 Task: Create a section Black Hole and in the section, add a milestone Agile Process Implementation in the project ToxicWorks.
Action: Mouse moved to (96, 478)
Screenshot: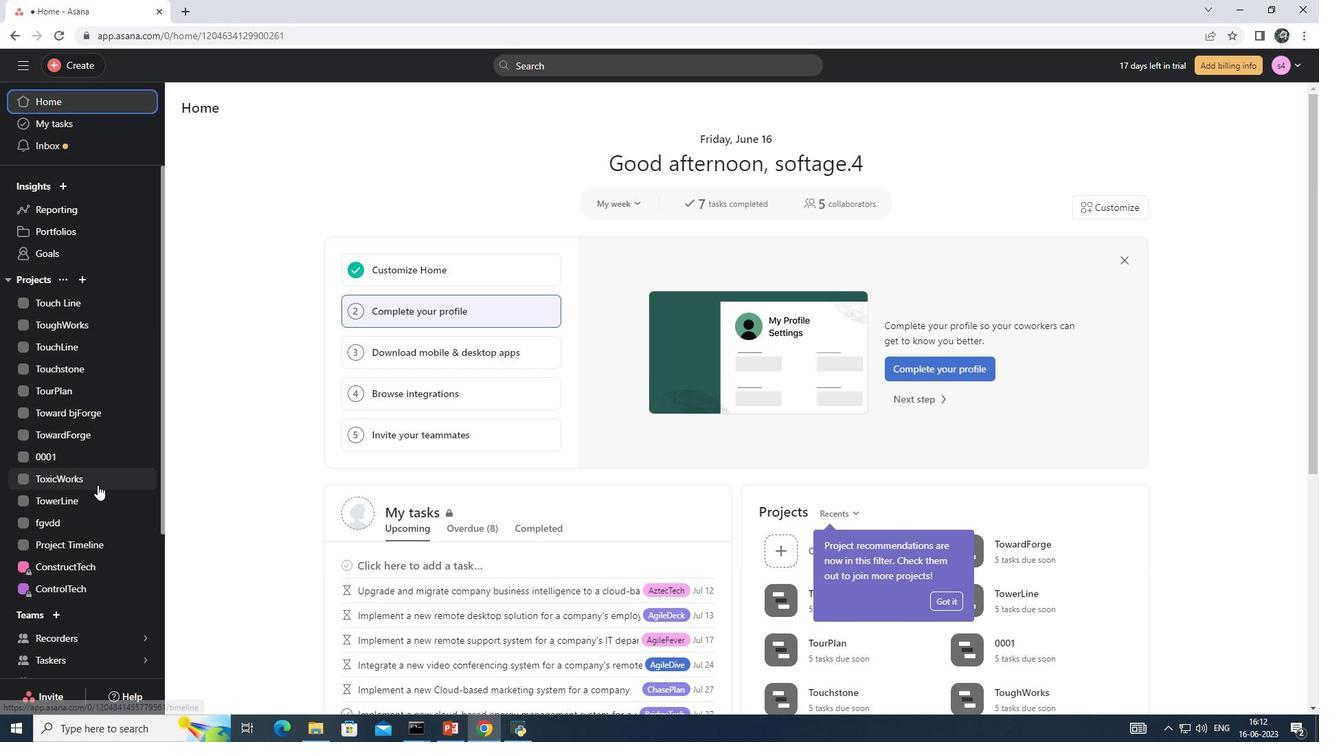 
Action: Mouse pressed left at (96, 478)
Screenshot: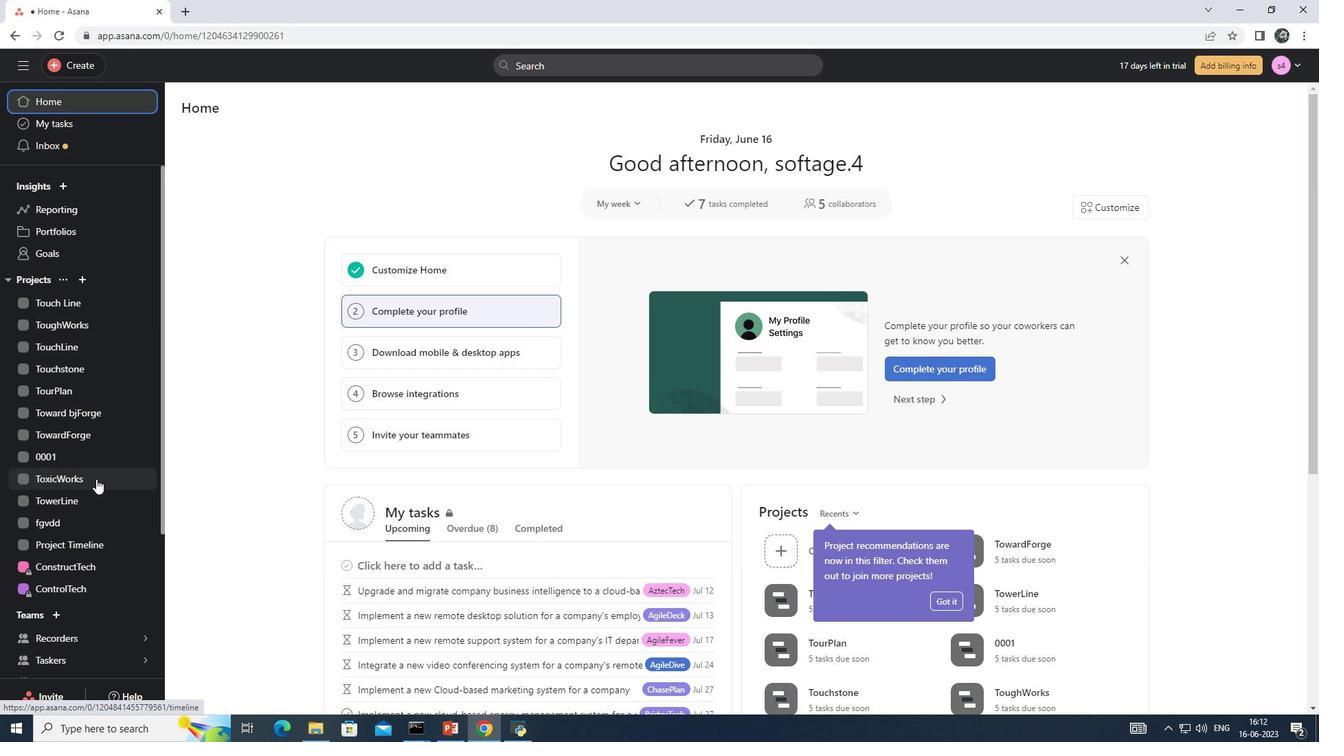 
Action: Mouse moved to (250, 138)
Screenshot: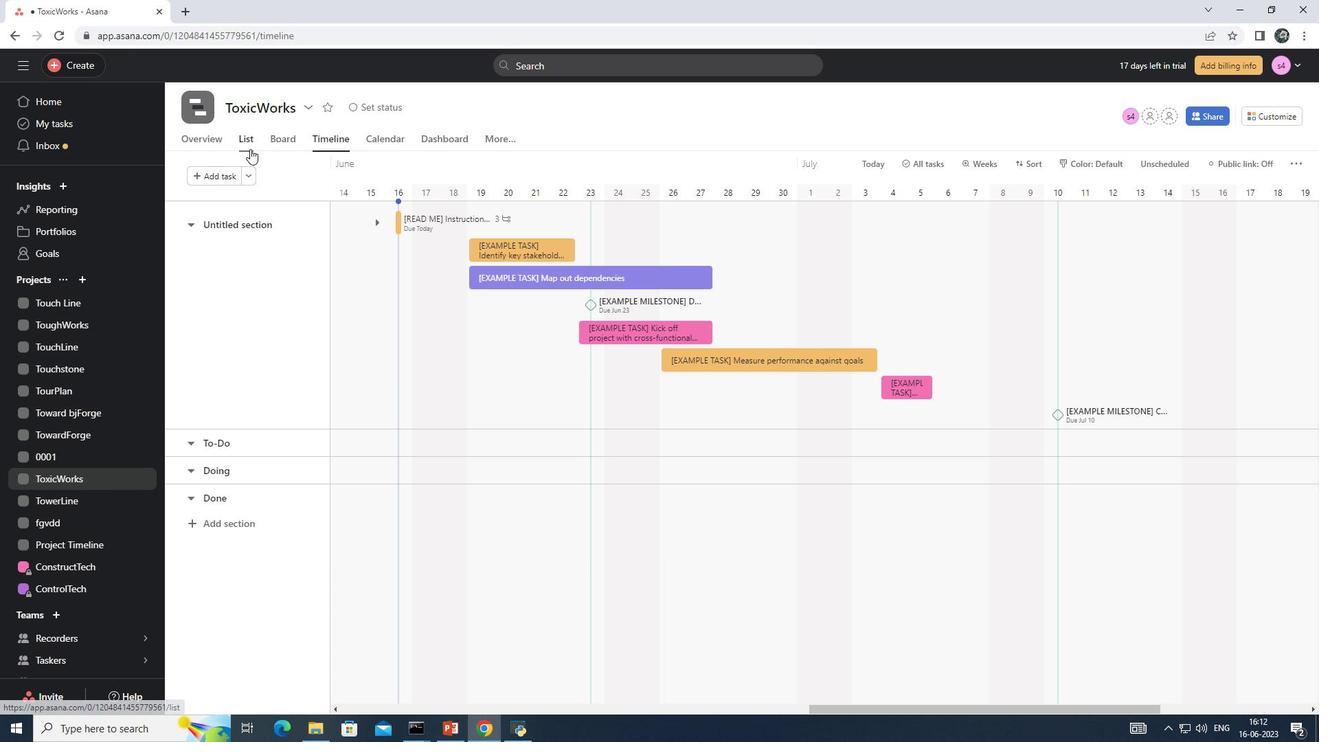 
Action: Mouse pressed left at (250, 138)
Screenshot: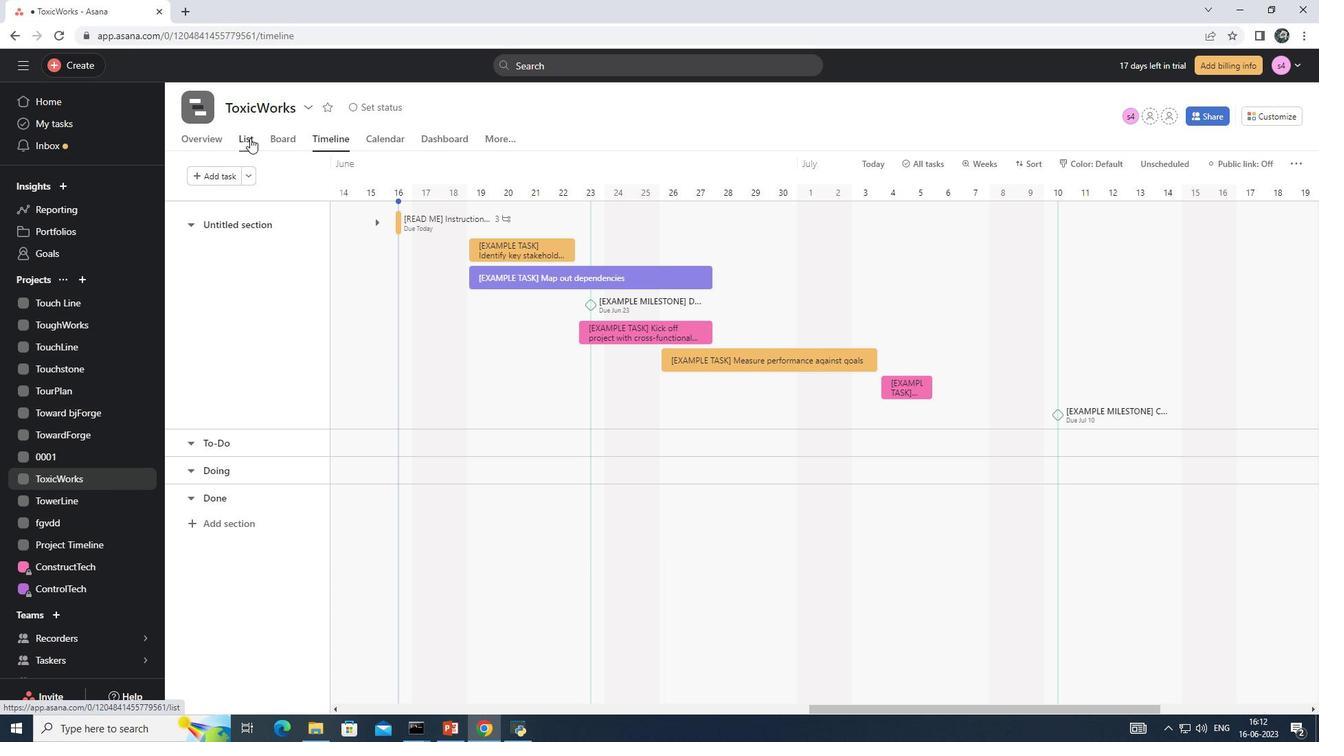
Action: Mouse moved to (241, 167)
Screenshot: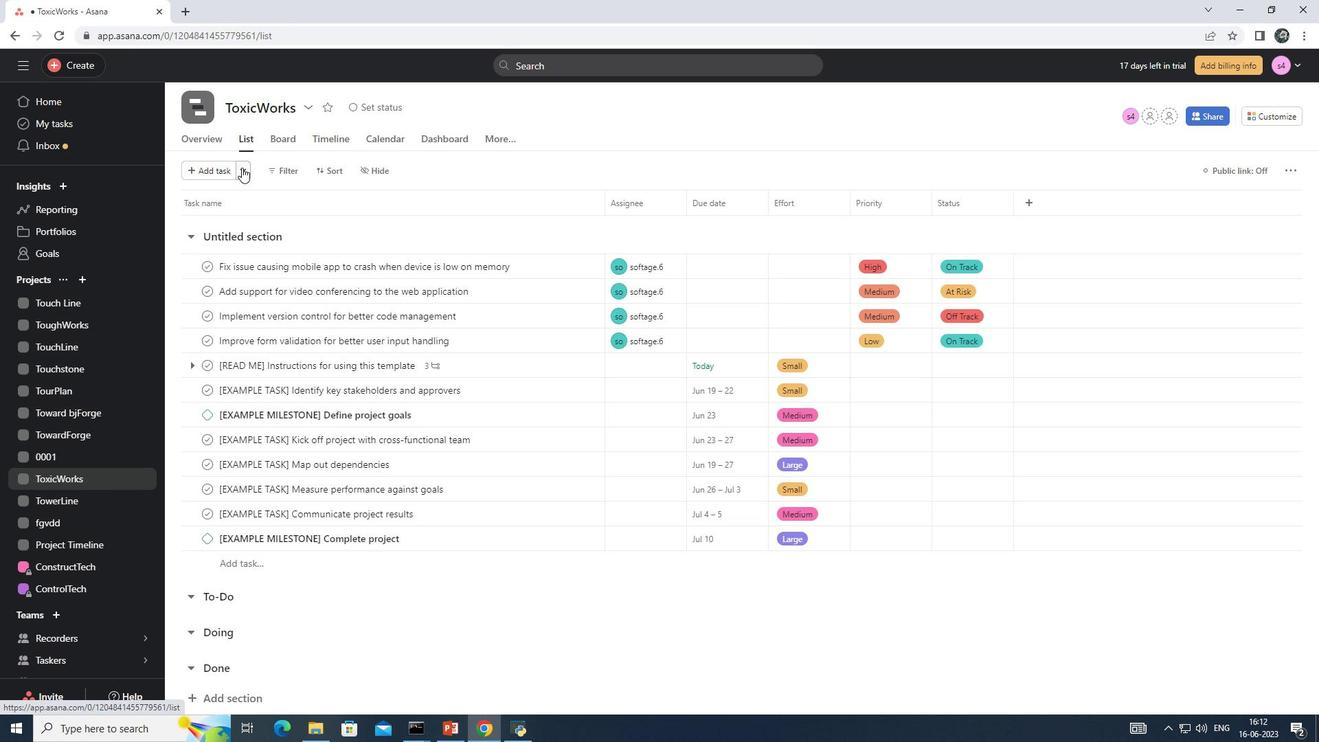 
Action: Mouse pressed left at (241, 167)
Screenshot: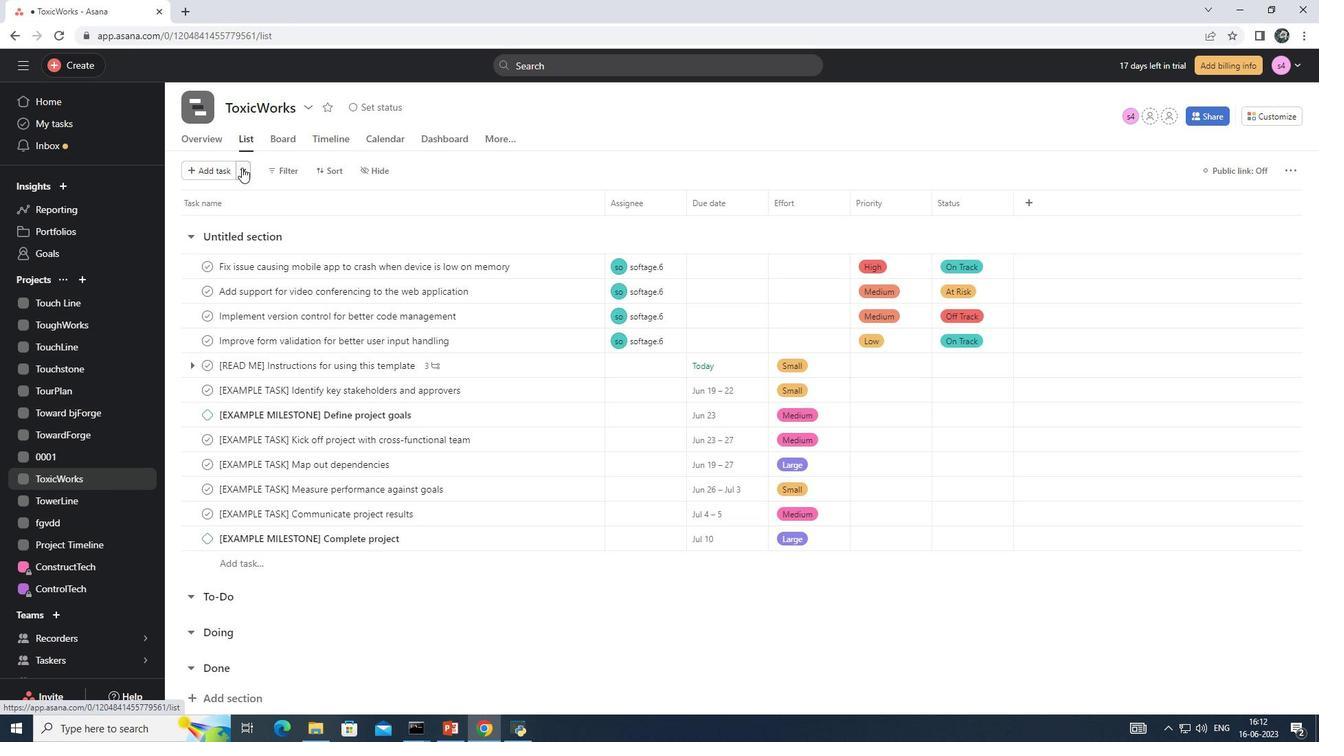 
Action: Mouse moved to (268, 193)
Screenshot: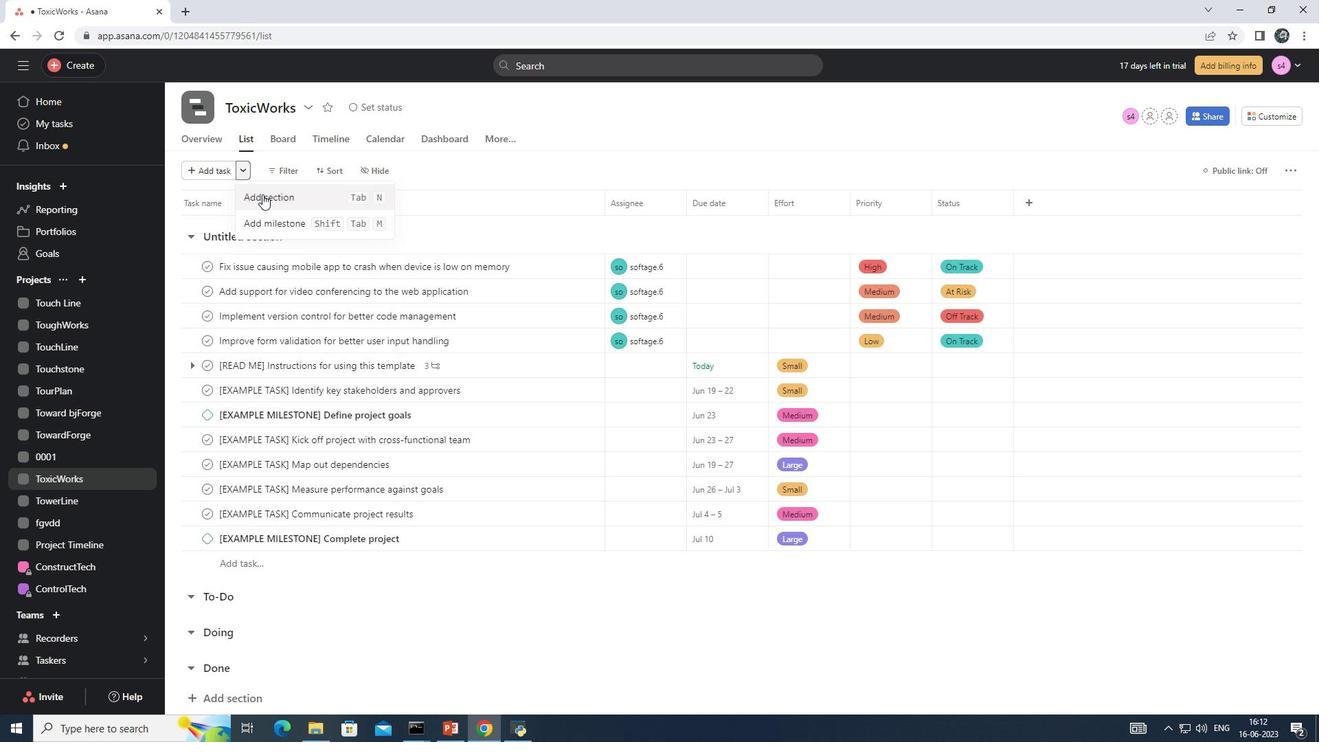 
Action: Mouse pressed left at (268, 193)
Screenshot: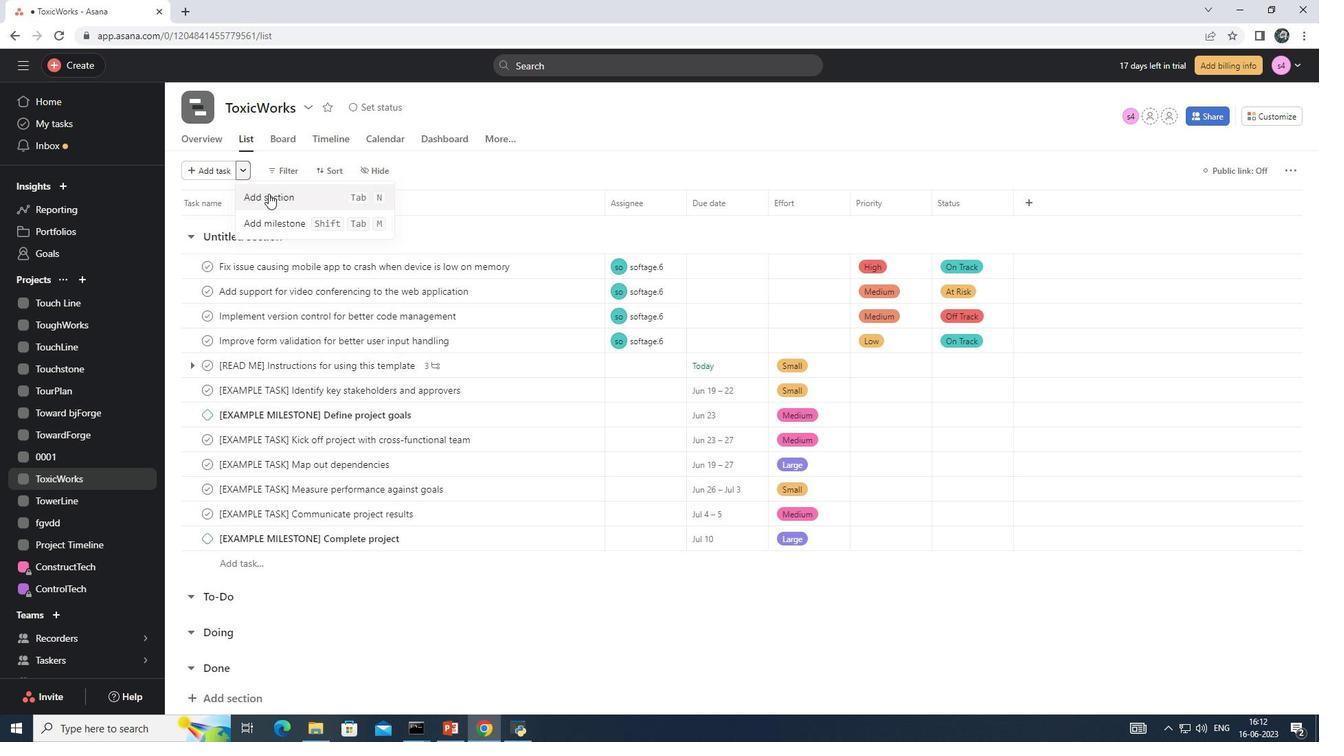 
Action: Mouse moved to (249, 231)
Screenshot: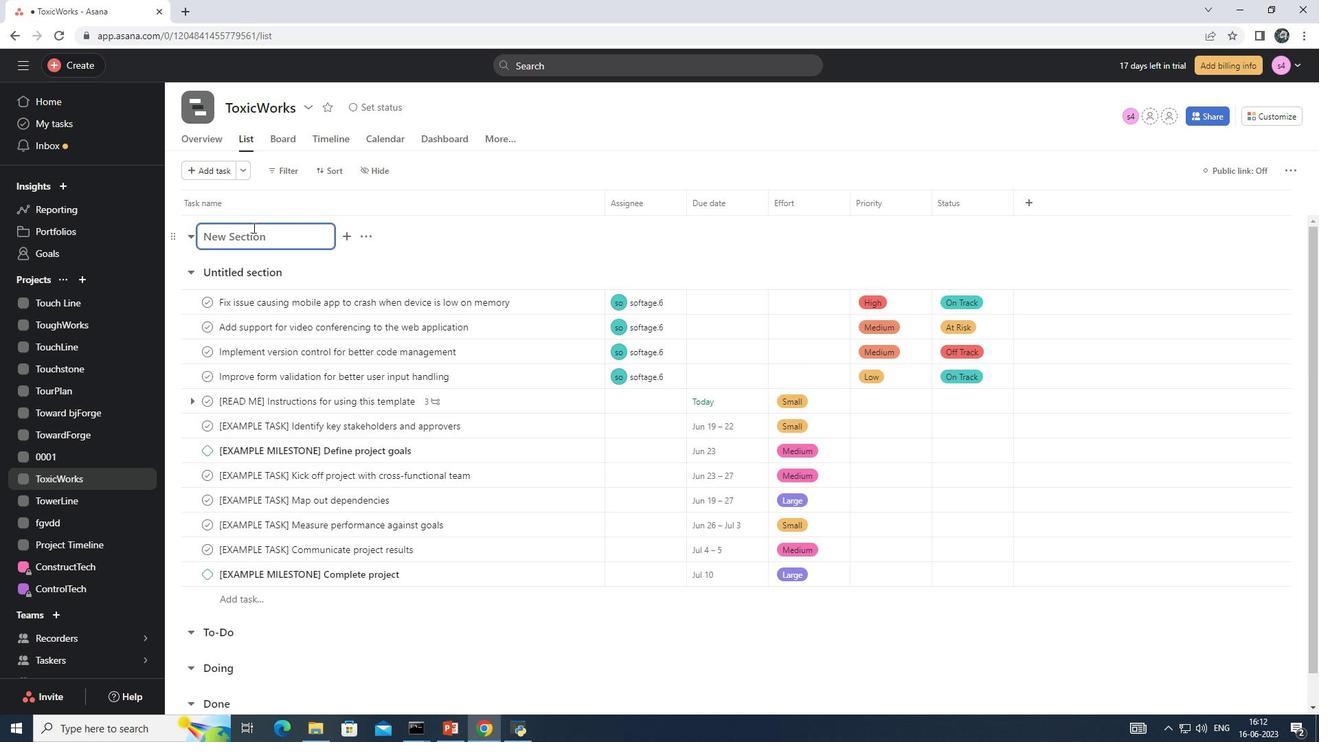 
Action: Mouse pressed left at (249, 231)
Screenshot: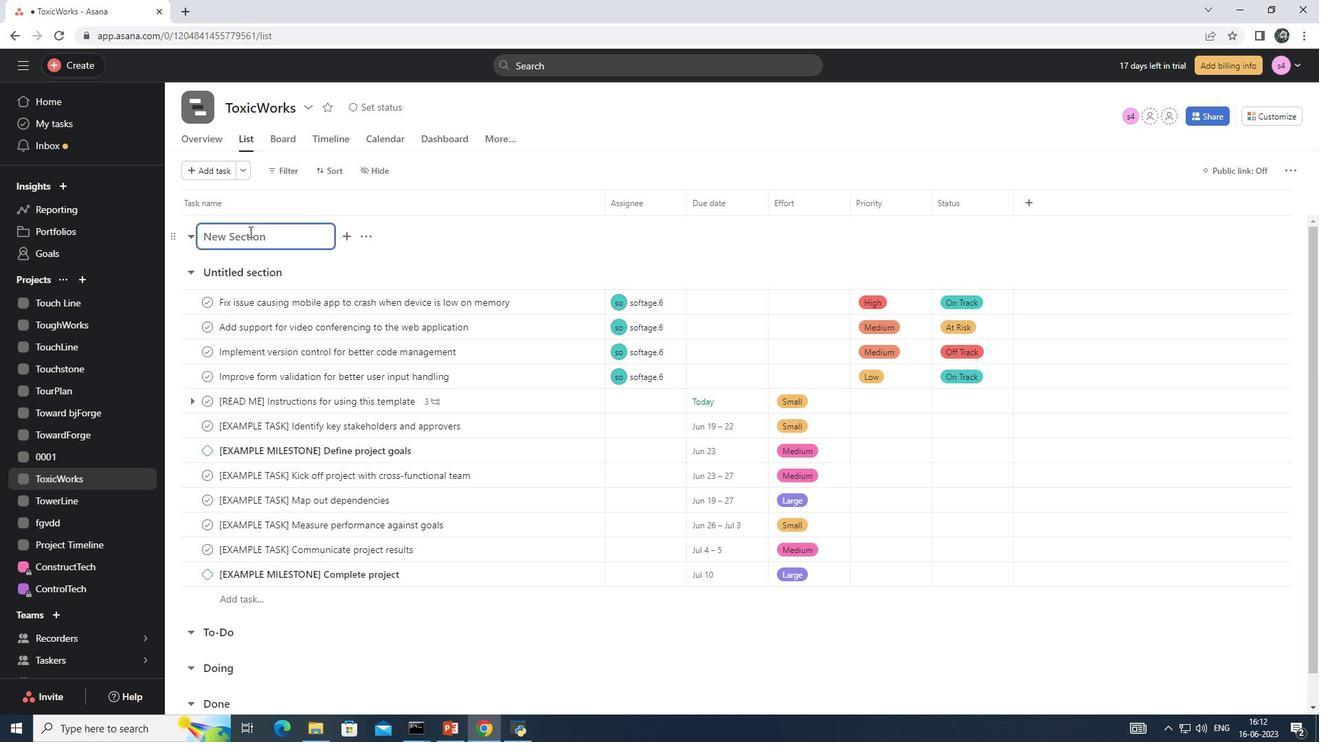 
Action: Key pressed <Key.shift>Black<Key.space><Key.shift>Hole
Screenshot: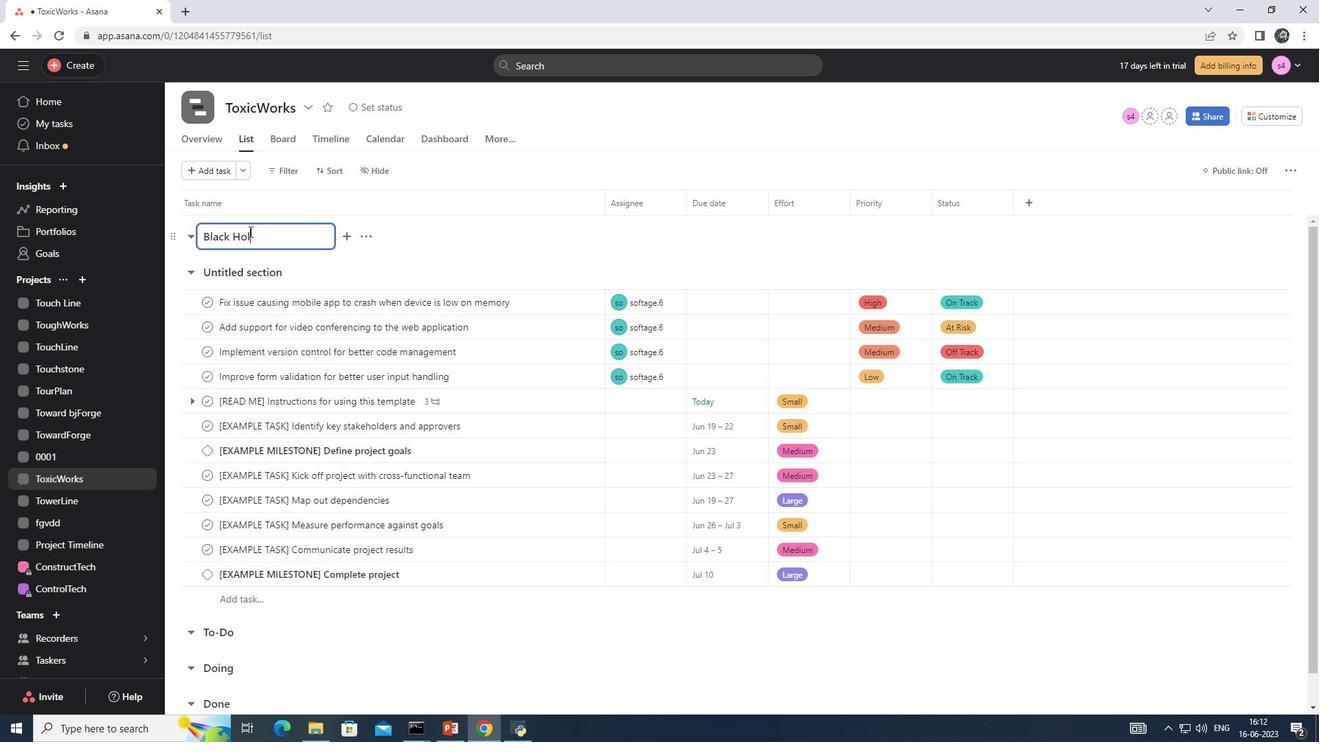 
Action: Mouse moved to (242, 166)
Screenshot: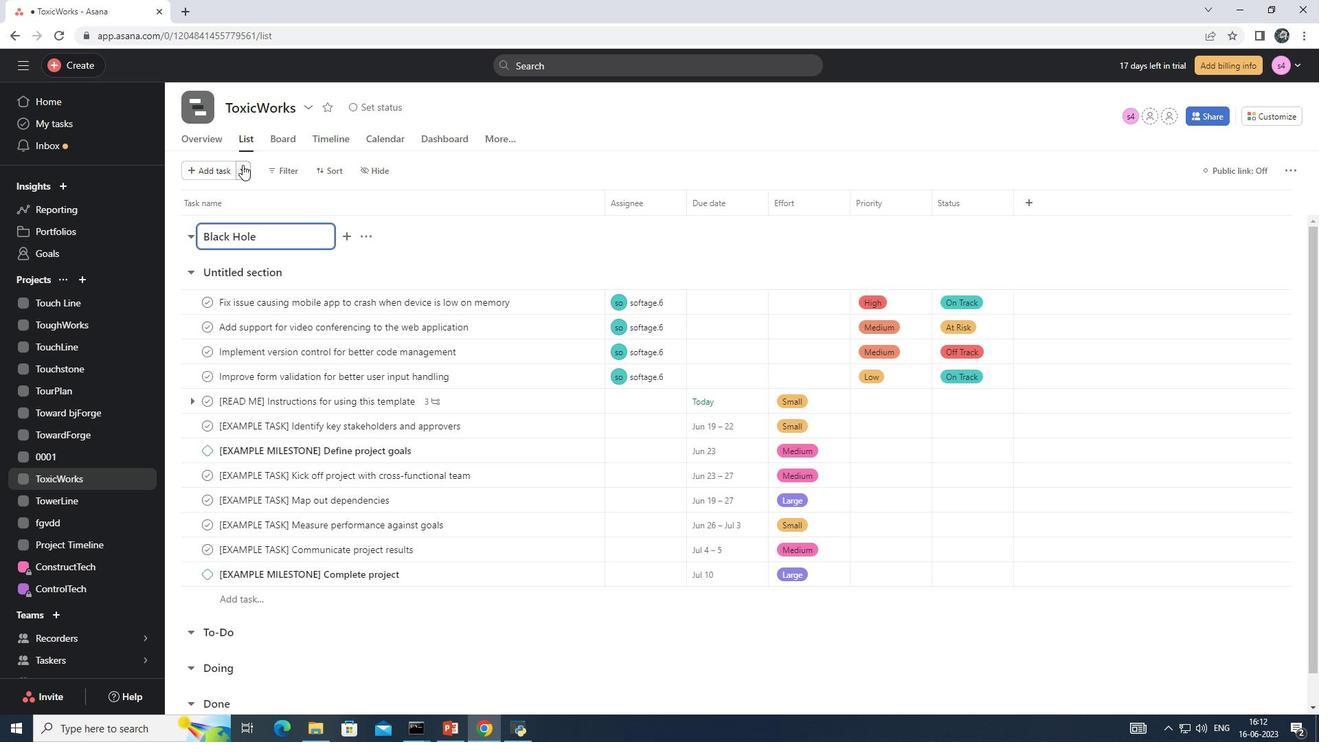 
Action: Mouse pressed left at (242, 166)
Screenshot: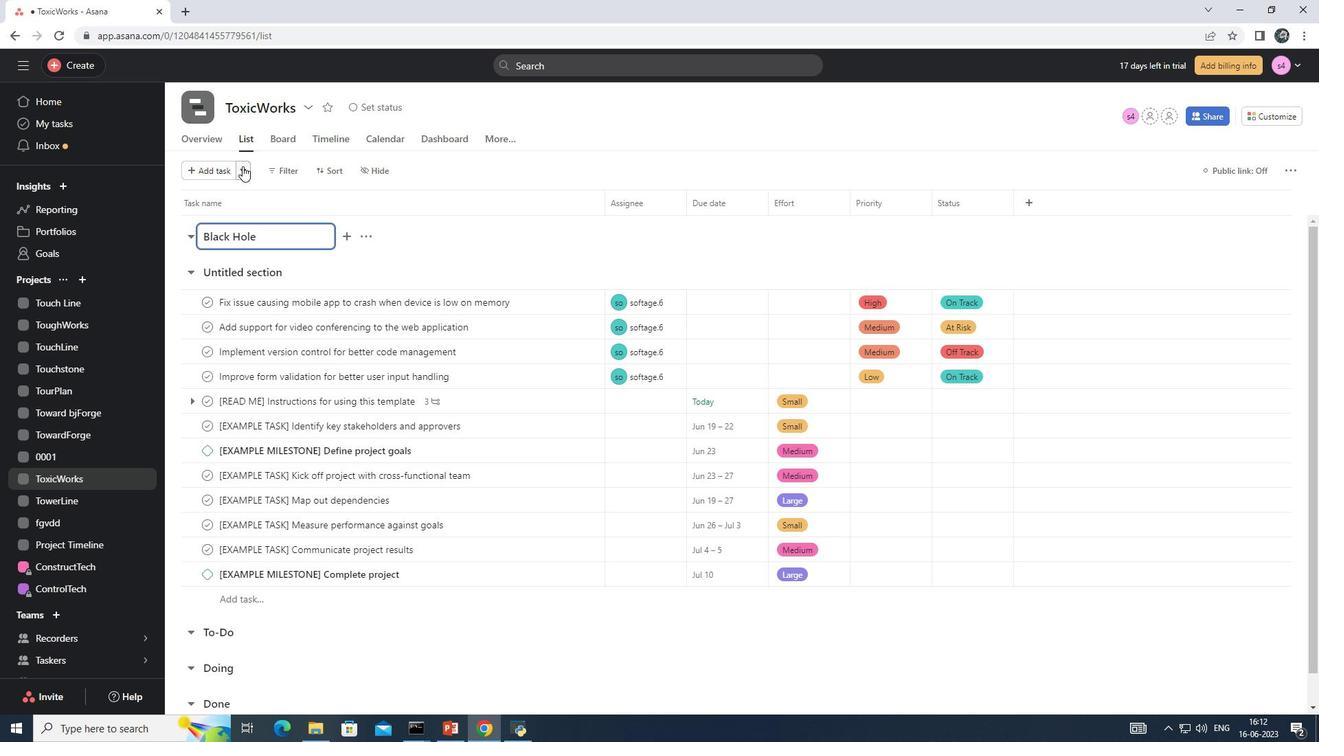 
Action: Mouse moved to (279, 218)
Screenshot: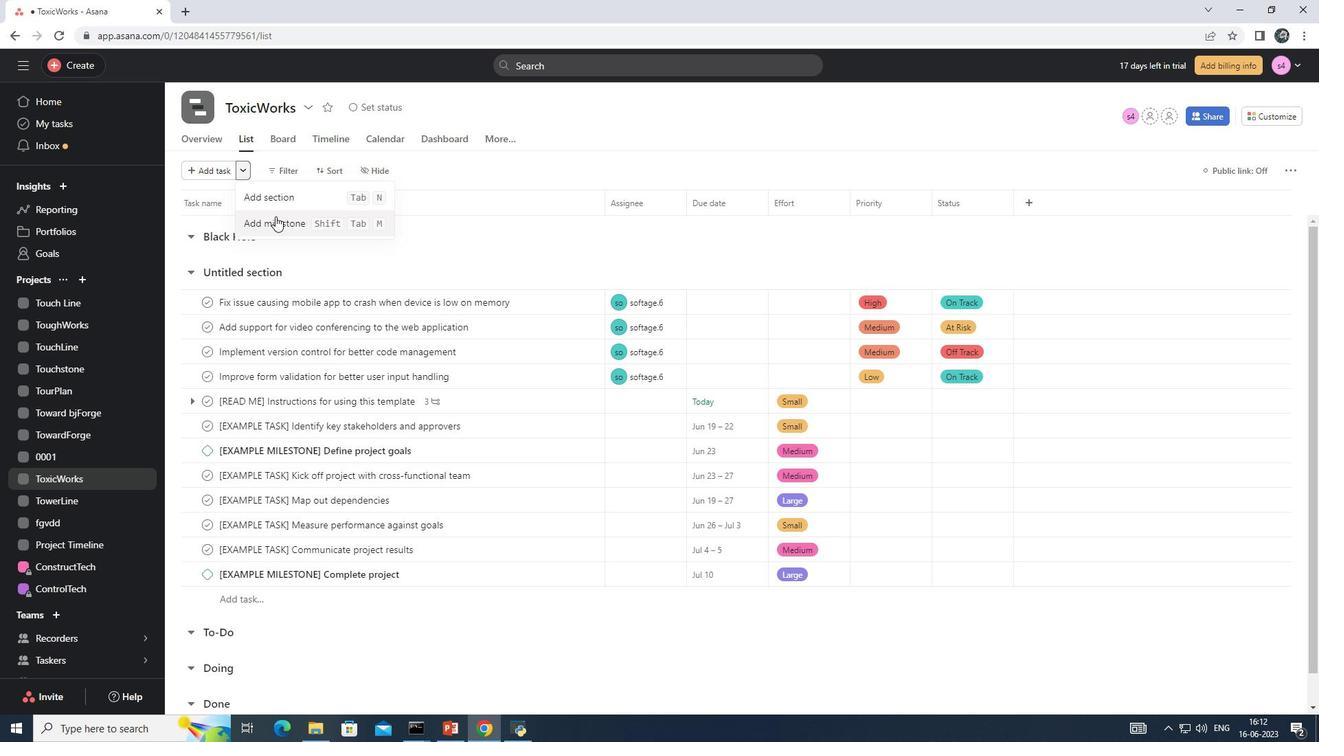 
Action: Mouse pressed left at (279, 218)
Screenshot: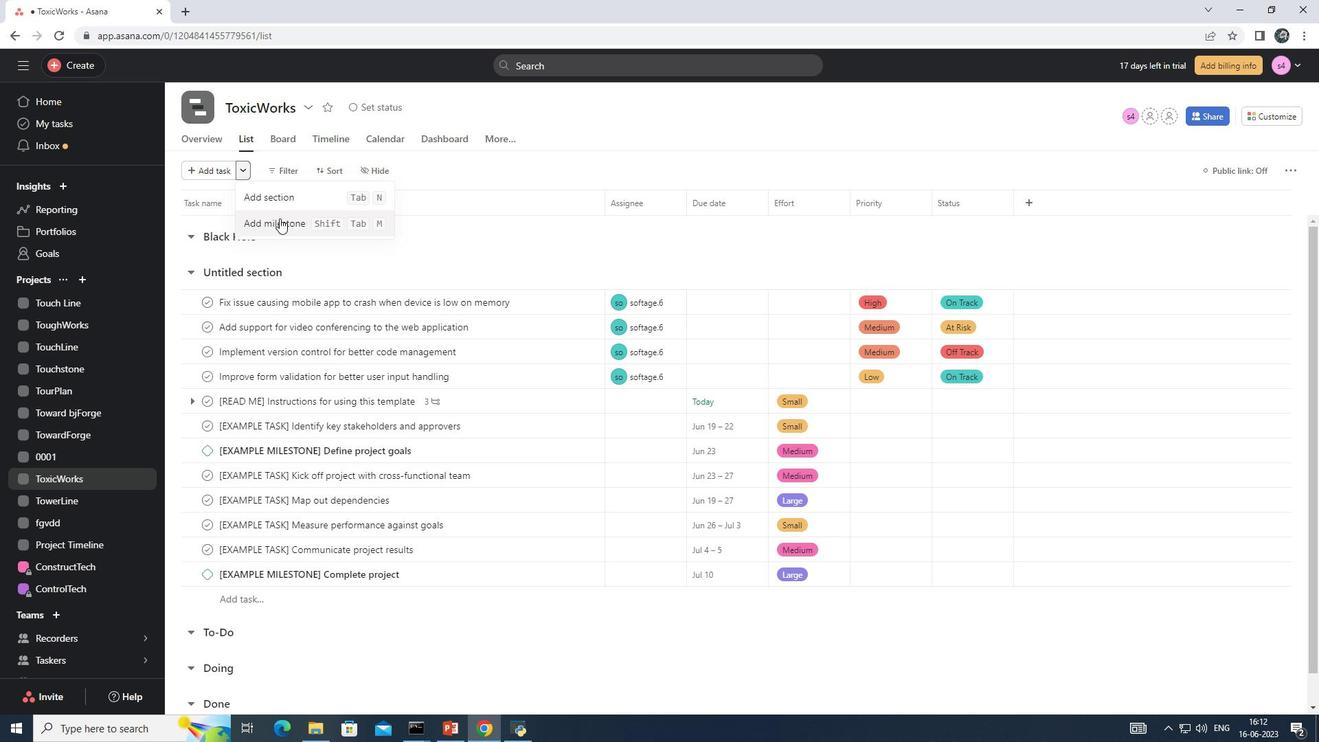 
Action: Mouse moved to (293, 265)
Screenshot: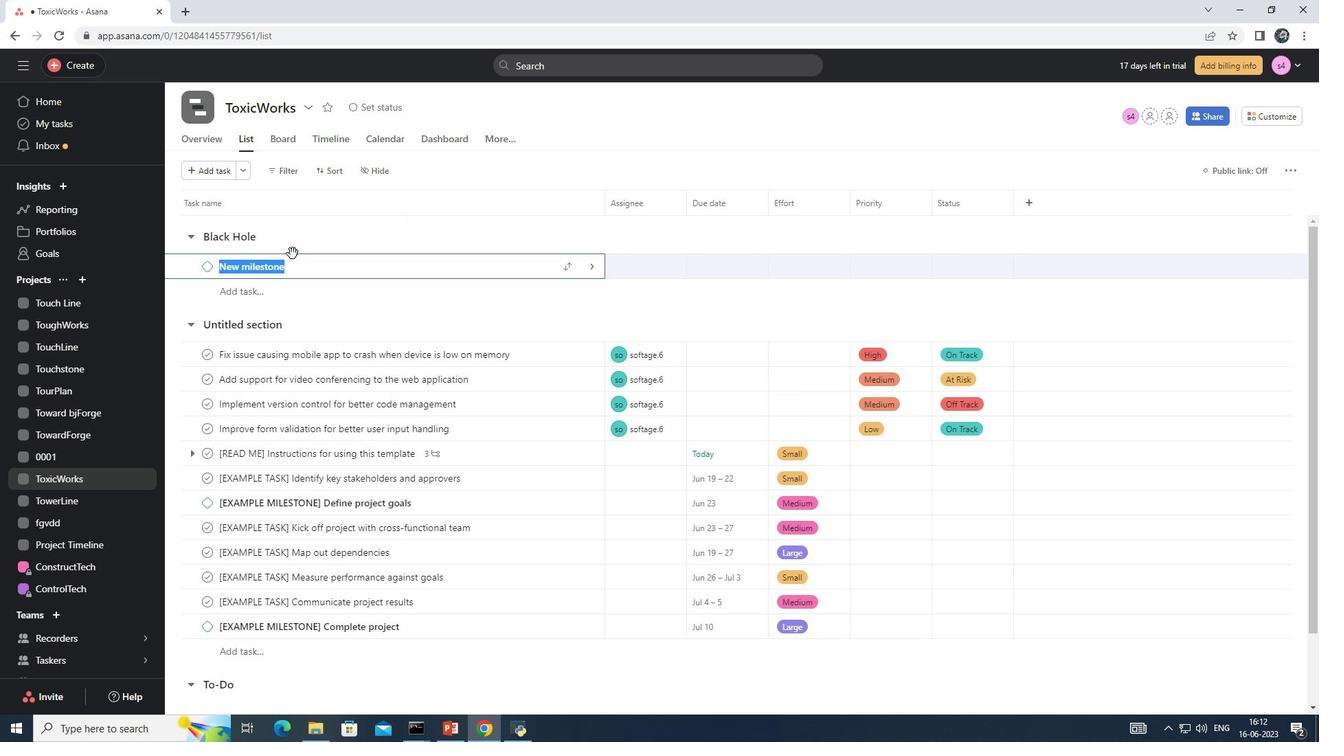 
Action: Key pressed <Key.backspace><Key.shift>Agile<Key.space><Key.shift><Key.shift><Key.shift><Key.shift><Key.shift>Process<Key.space><Key.shift>Implementation
Screenshot: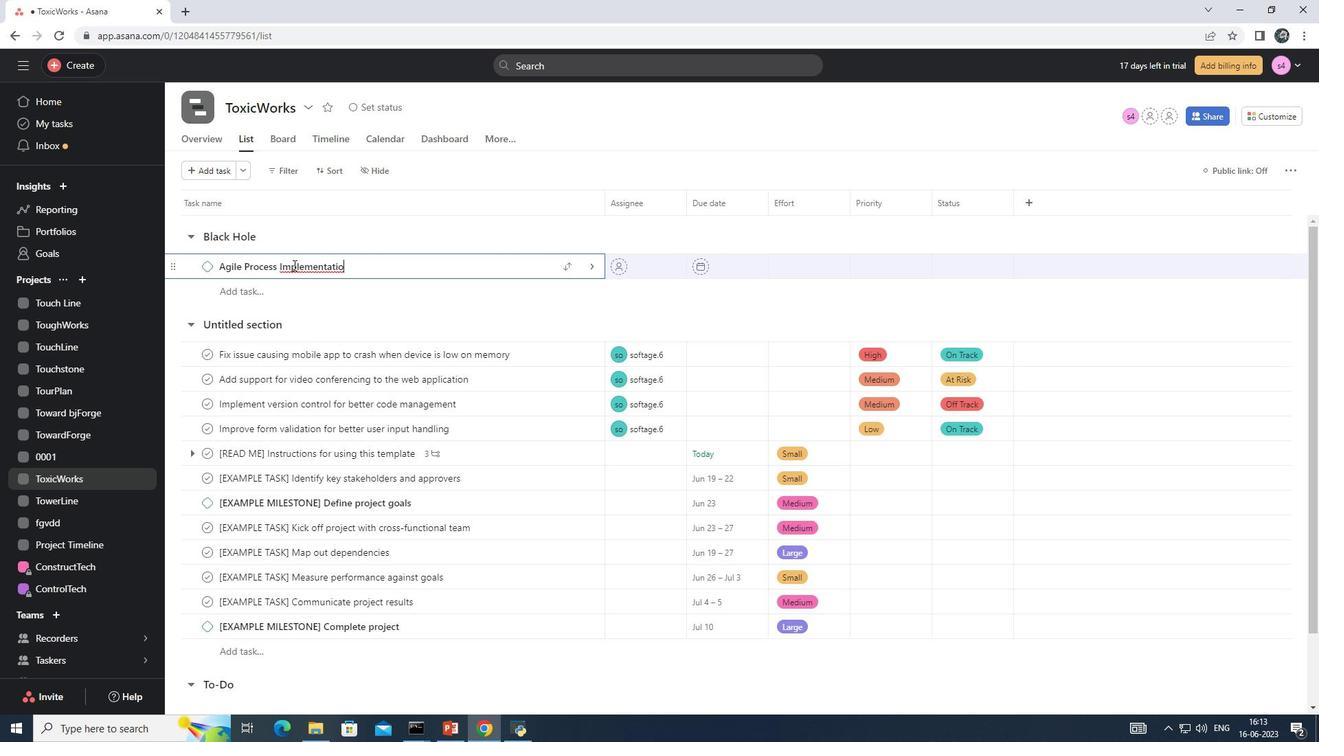 
Action: Mouse moved to (406, 316)
Screenshot: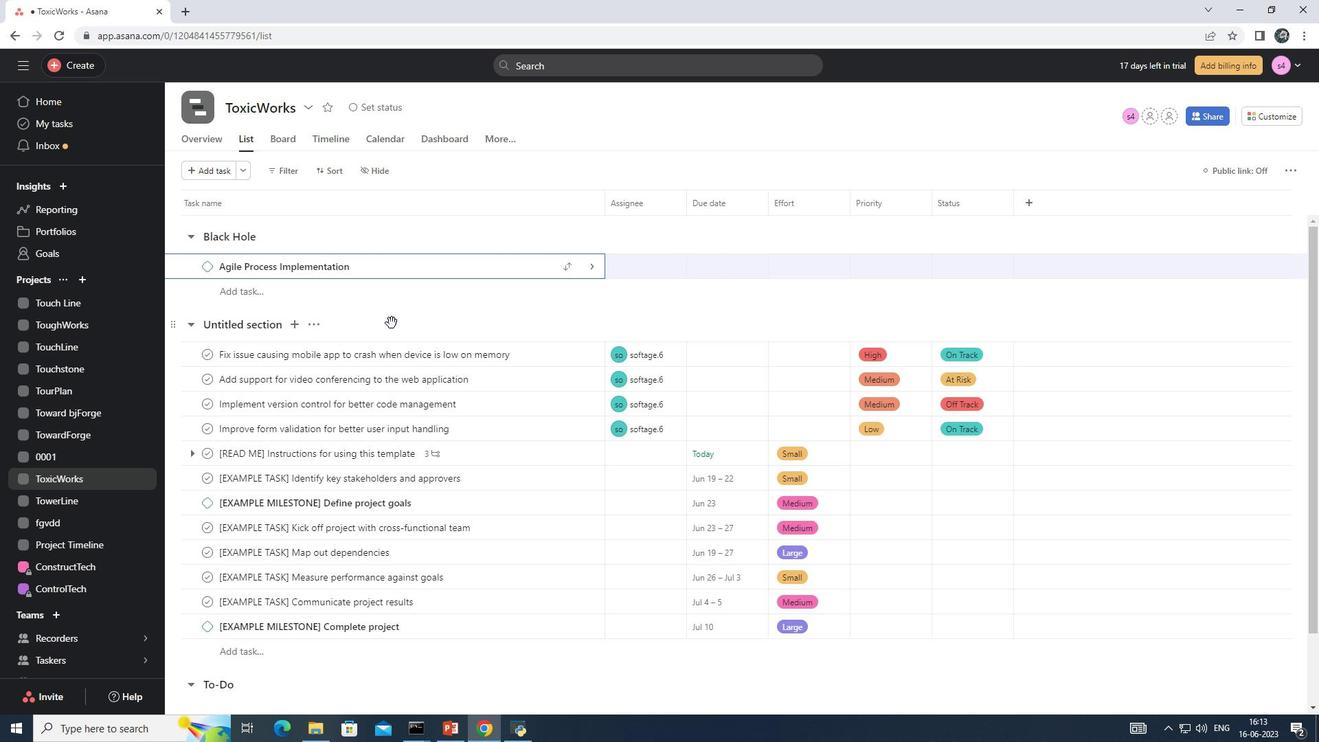 
Action: Mouse pressed left at (406, 316)
Screenshot: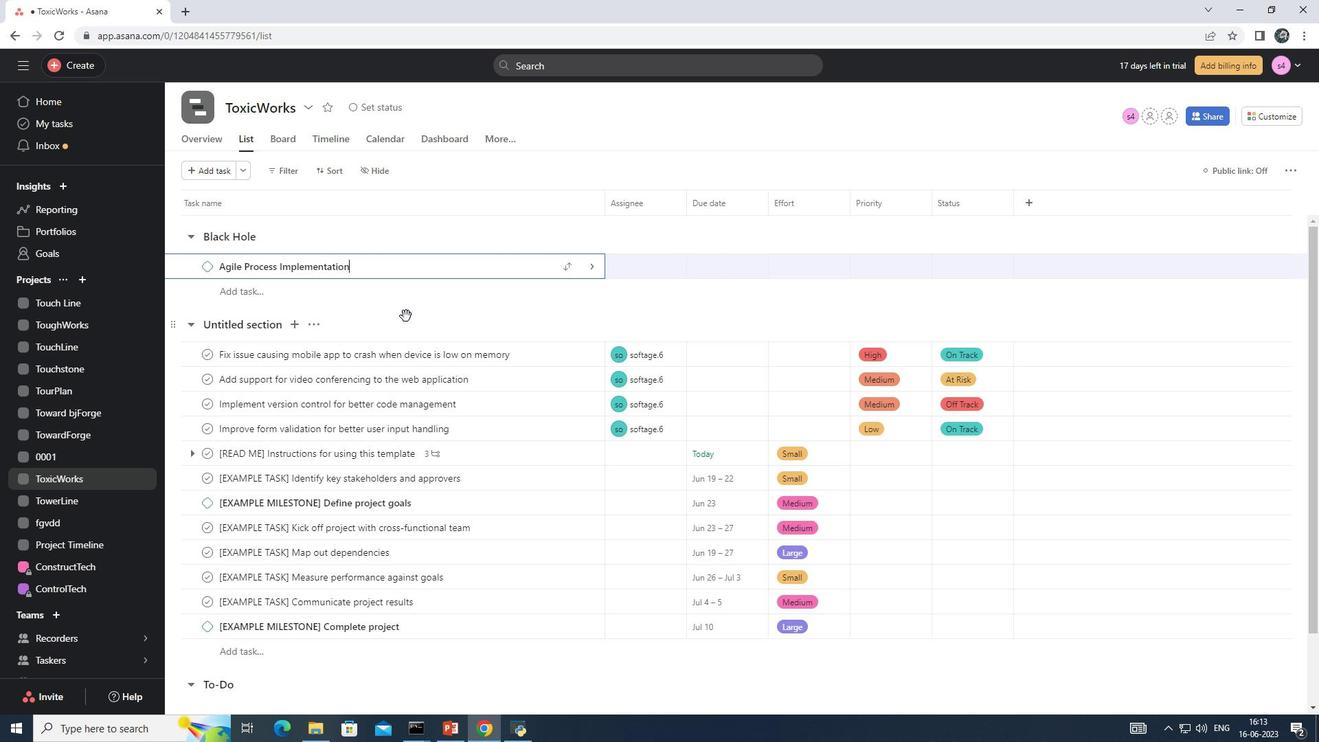 
Action: Mouse moved to (406, 316)
Screenshot: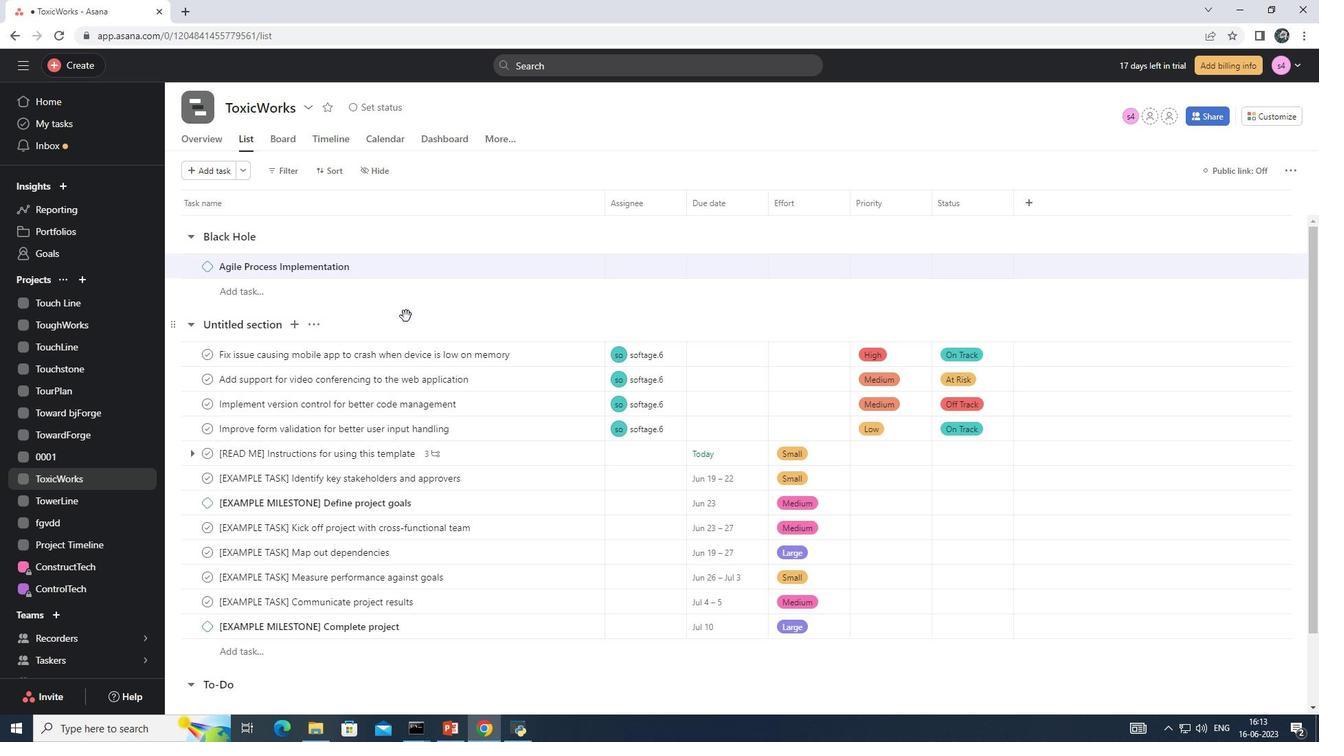 
